 Task: Enable the option "Brightness threshold" for the image properties filter.
Action: Mouse moved to (103, 19)
Screenshot: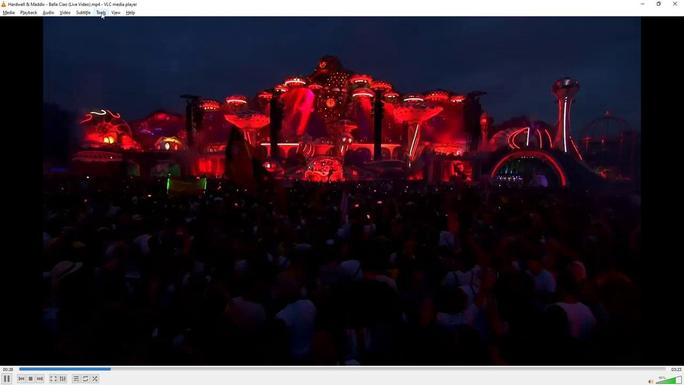 
Action: Mouse pressed left at (103, 19)
Screenshot: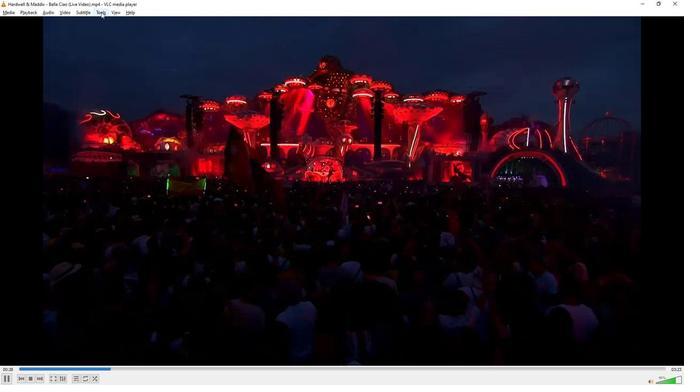 
Action: Mouse moved to (119, 99)
Screenshot: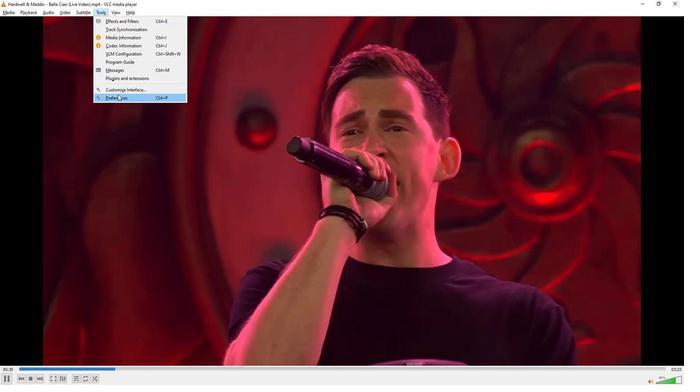
Action: Mouse pressed left at (119, 99)
Screenshot: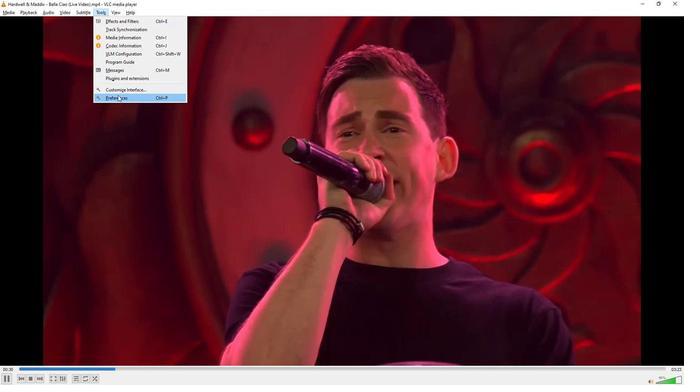 
Action: Mouse moved to (153, 297)
Screenshot: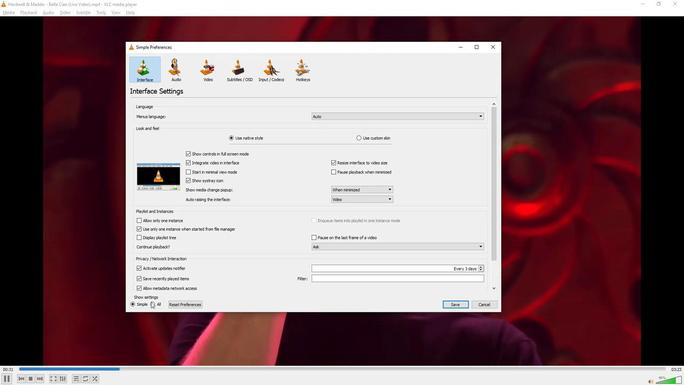 
Action: Mouse pressed left at (153, 297)
Screenshot: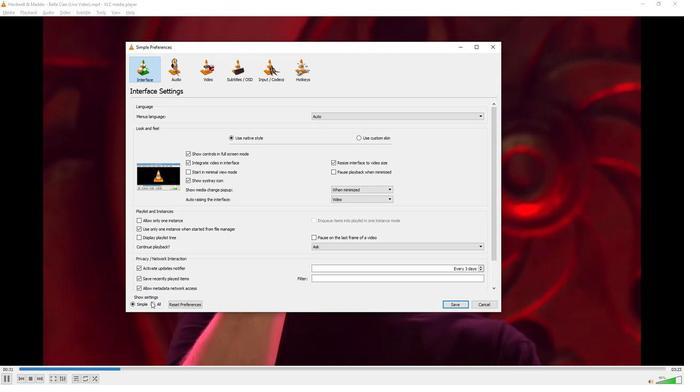 
Action: Mouse moved to (160, 225)
Screenshot: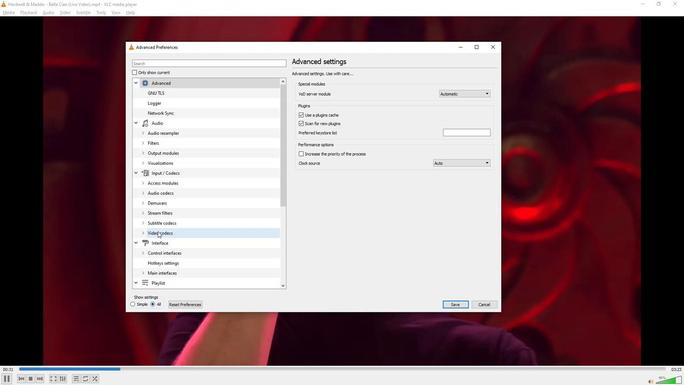 
Action: Mouse scrolled (160, 225) with delta (0, 0)
Screenshot: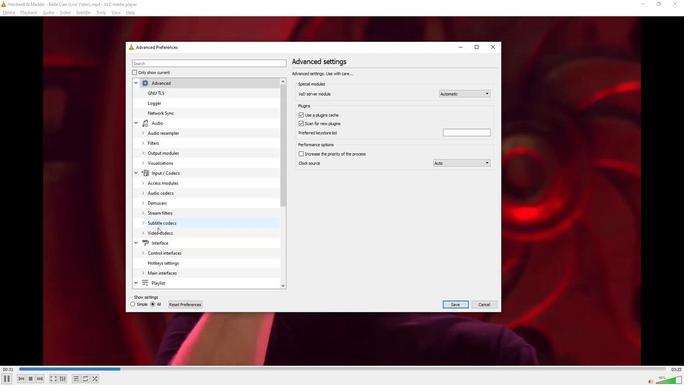 
Action: Mouse scrolled (160, 225) with delta (0, 0)
Screenshot: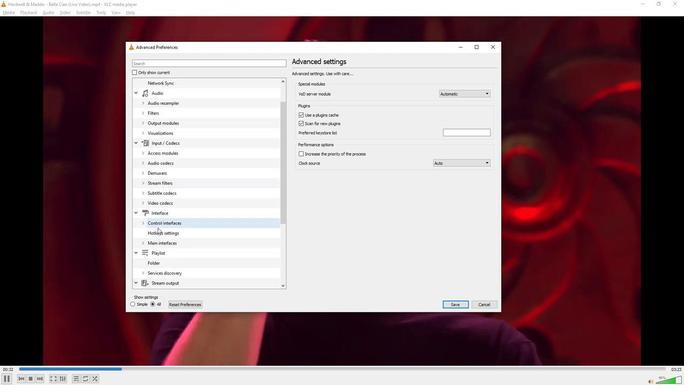 
Action: Mouse scrolled (160, 225) with delta (0, 0)
Screenshot: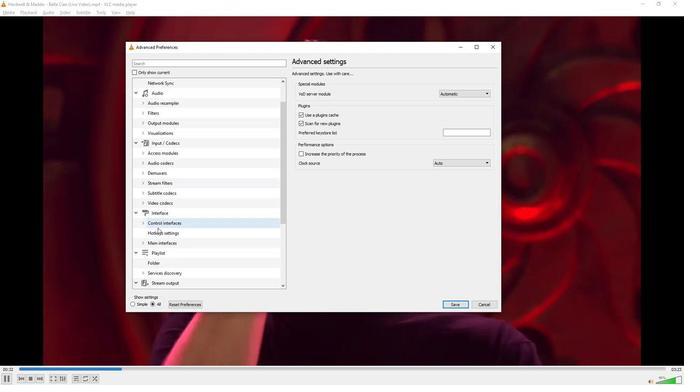 
Action: Mouse scrolled (160, 225) with delta (0, 0)
Screenshot: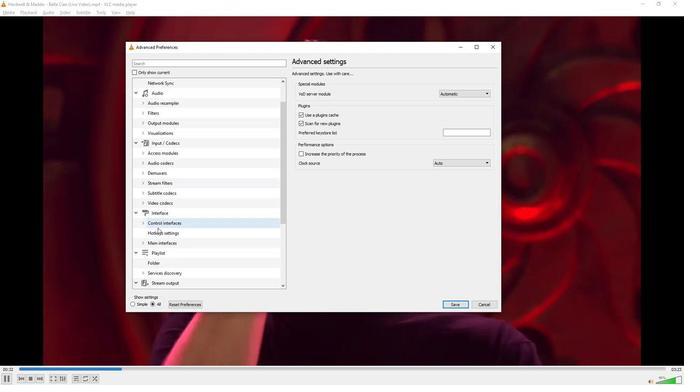
Action: Mouse scrolled (160, 225) with delta (0, 0)
Screenshot: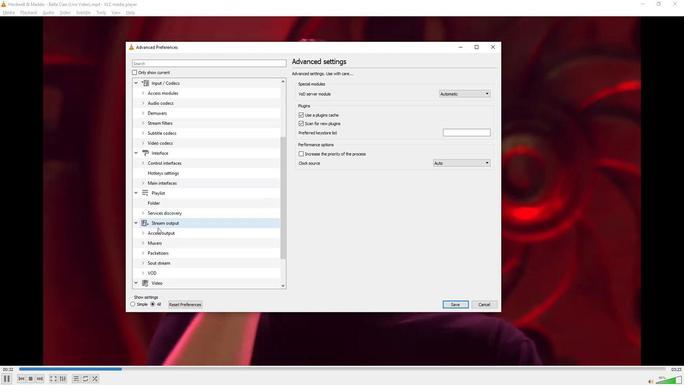 
Action: Mouse moved to (160, 225)
Screenshot: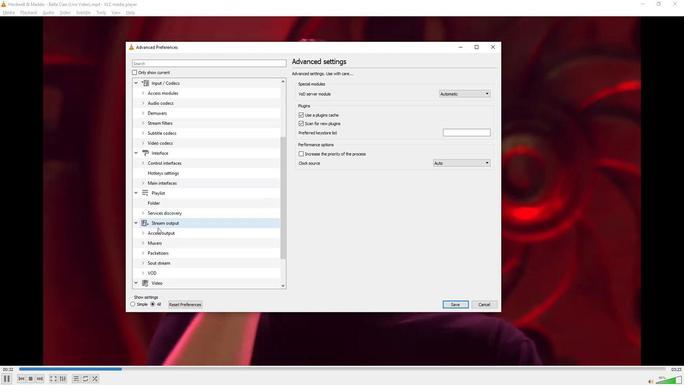 
Action: Mouse scrolled (160, 225) with delta (0, 0)
Screenshot: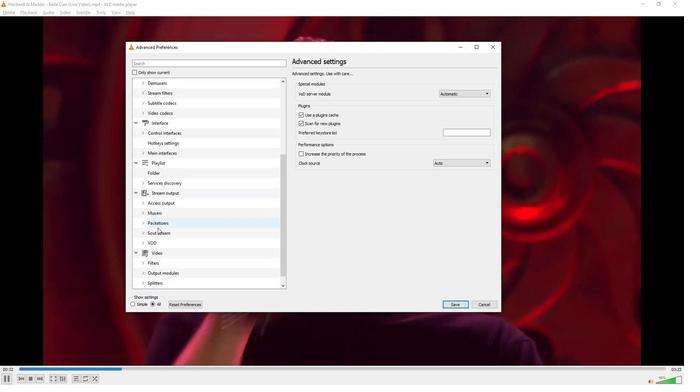 
Action: Mouse scrolled (160, 225) with delta (0, 0)
Screenshot: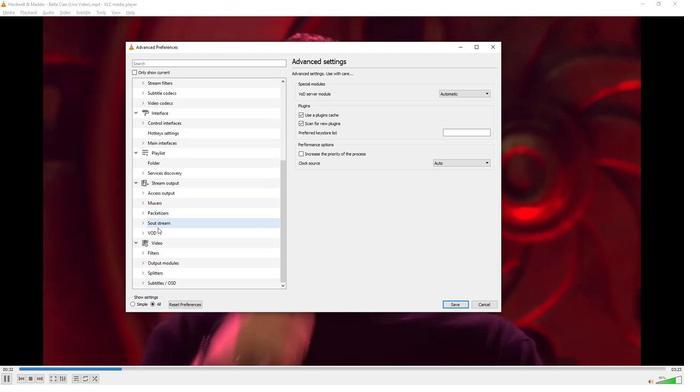 
Action: Mouse moved to (145, 249)
Screenshot: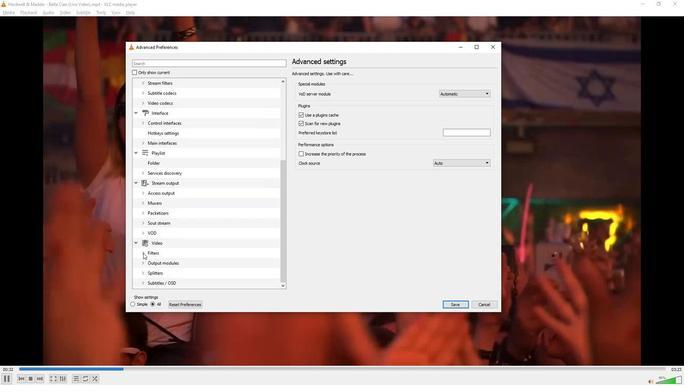 
Action: Mouse pressed left at (145, 249)
Screenshot: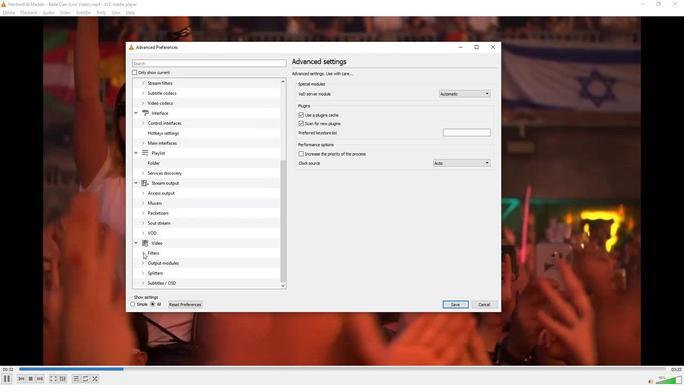 
Action: Mouse moved to (165, 244)
Screenshot: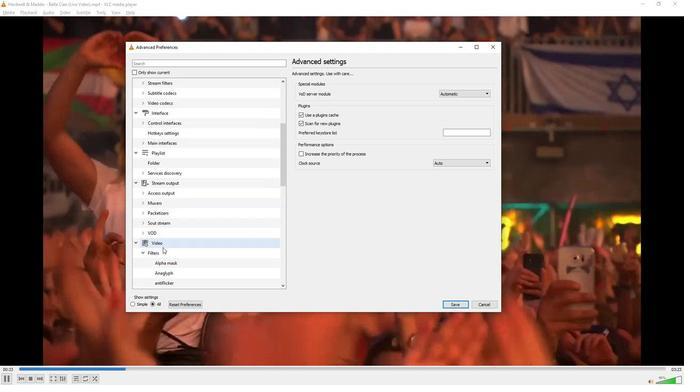 
Action: Mouse scrolled (165, 244) with delta (0, 0)
Screenshot: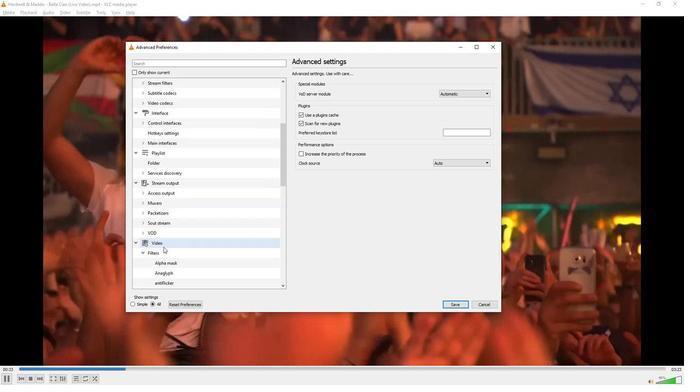 
Action: Mouse scrolled (165, 244) with delta (0, 0)
Screenshot: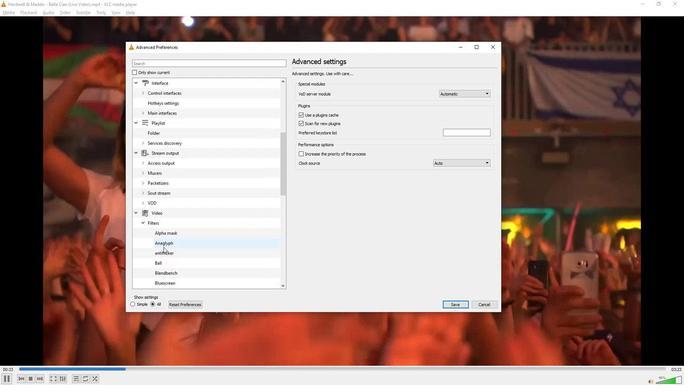 
Action: Mouse scrolled (165, 244) with delta (0, 0)
Screenshot: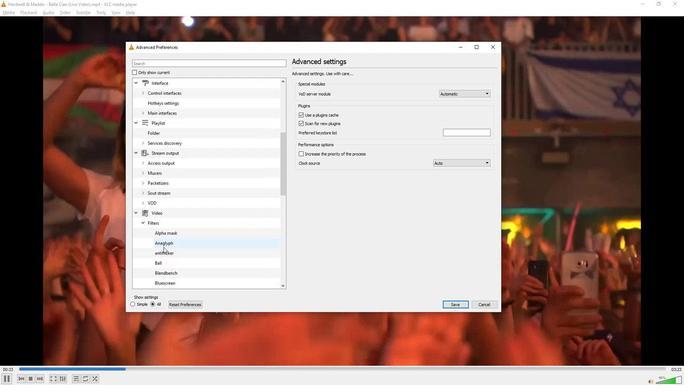 
Action: Mouse scrolled (165, 244) with delta (0, 0)
Screenshot: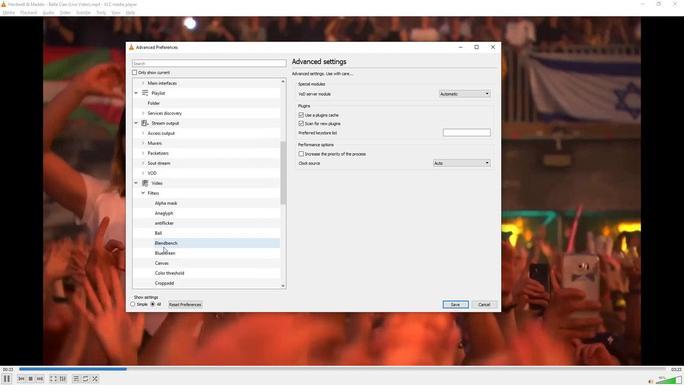 
Action: Mouse scrolled (165, 244) with delta (0, 0)
Screenshot: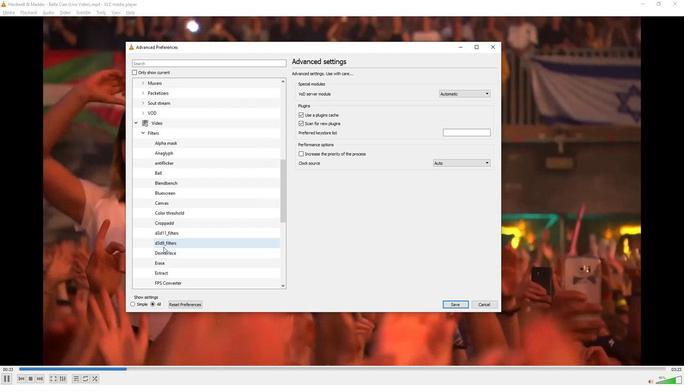 
Action: Mouse scrolled (165, 244) with delta (0, 0)
Screenshot: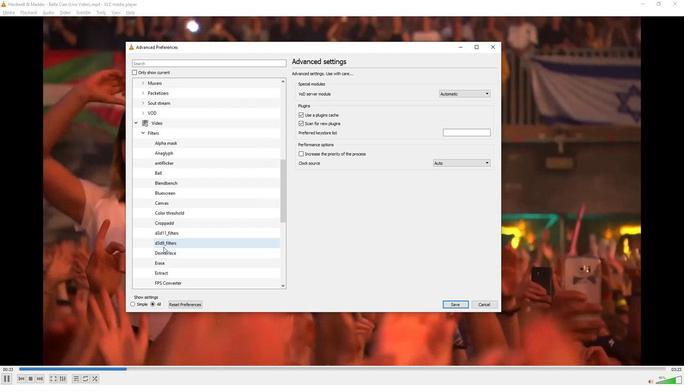 
Action: Mouse moved to (169, 277)
Screenshot: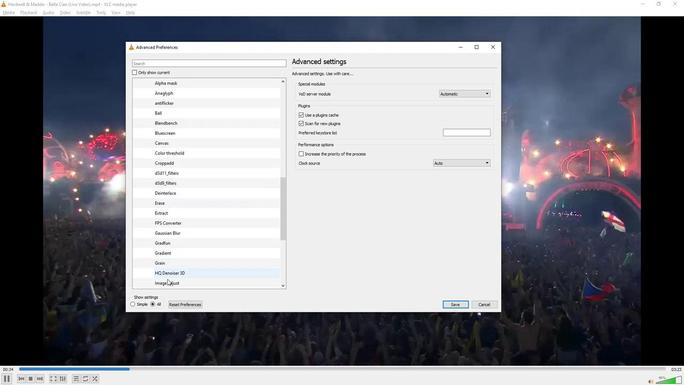 
Action: Mouse pressed left at (169, 277)
Screenshot: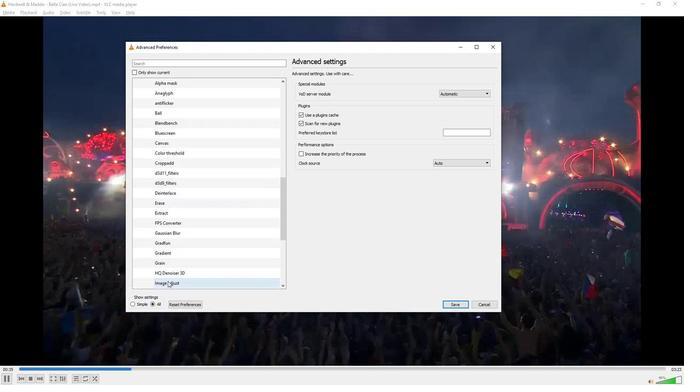 
Action: Mouse moved to (298, 134)
Screenshot: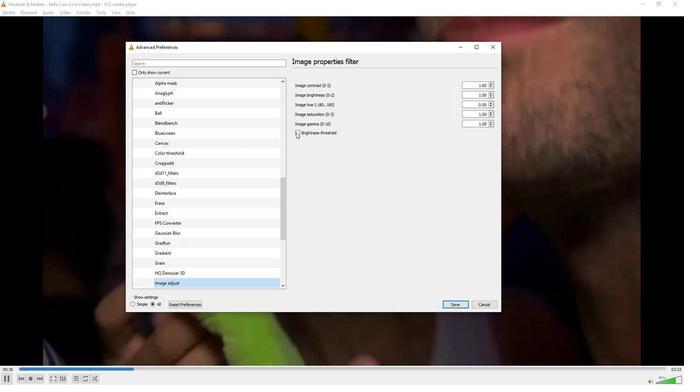
Action: Mouse pressed left at (298, 134)
Screenshot: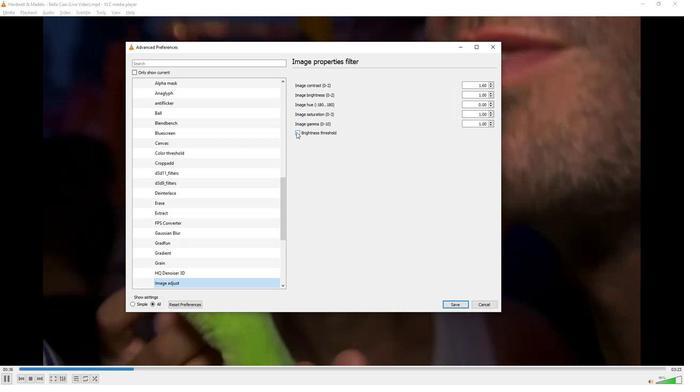
Action: Mouse moved to (318, 185)
Screenshot: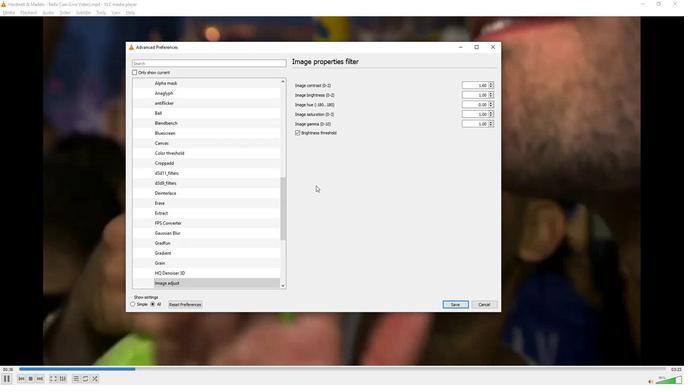 
